 Task: Look for gluten-free products in the category "Pinot Grigio".
Action: Mouse moved to (739, 258)
Screenshot: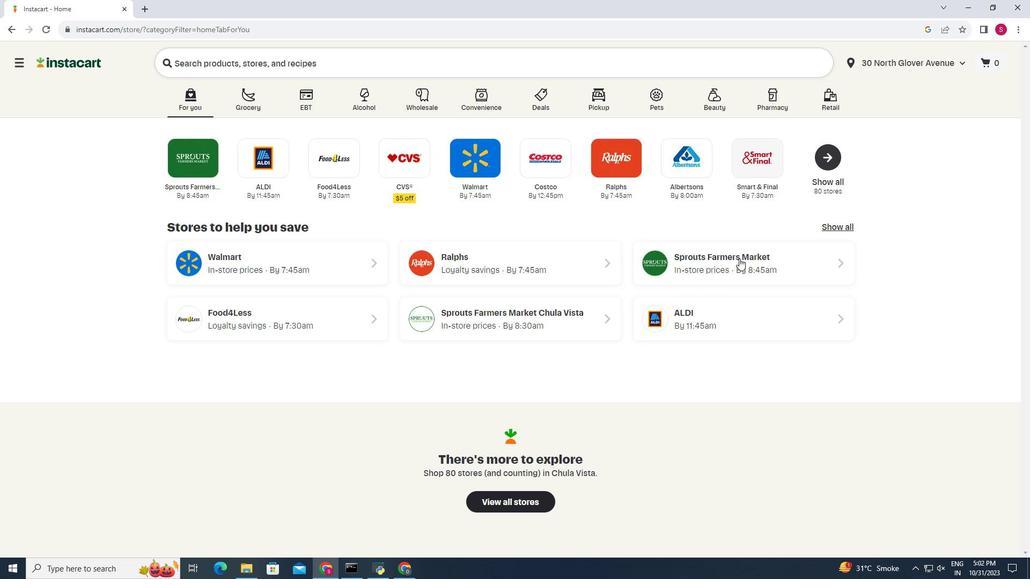 
Action: Mouse pressed left at (739, 258)
Screenshot: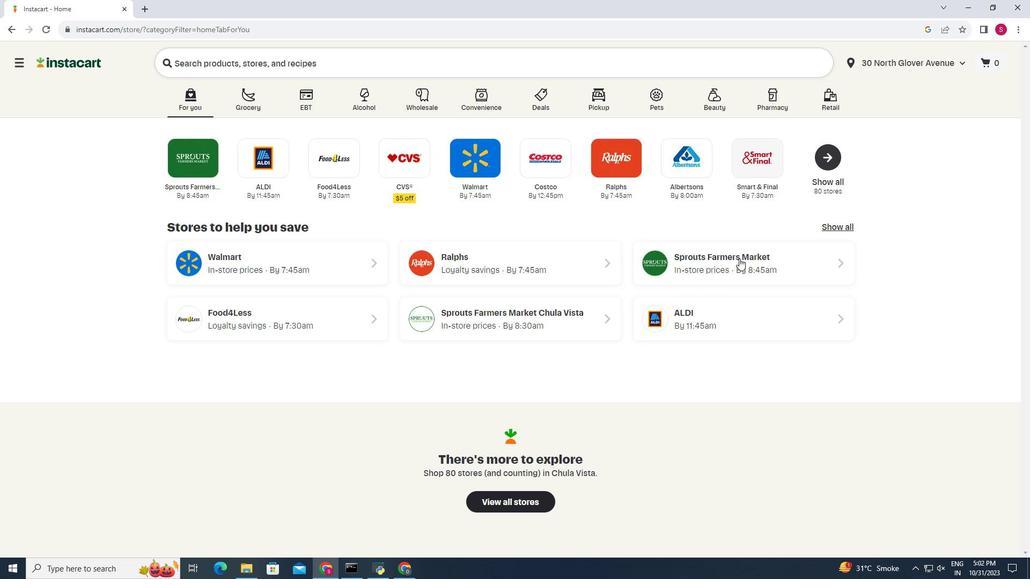 
Action: Mouse moved to (60, 513)
Screenshot: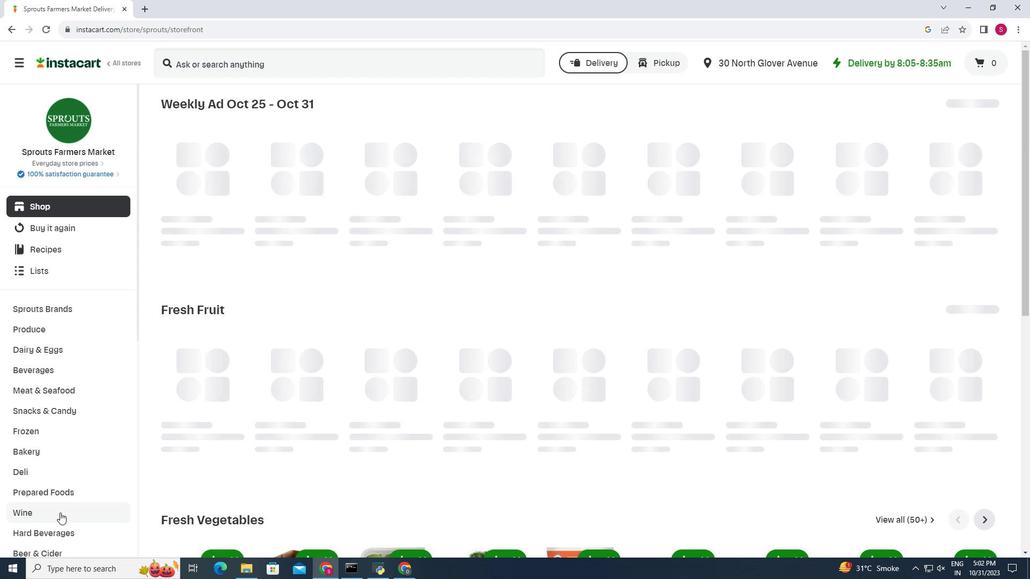 
Action: Mouse pressed left at (60, 513)
Screenshot: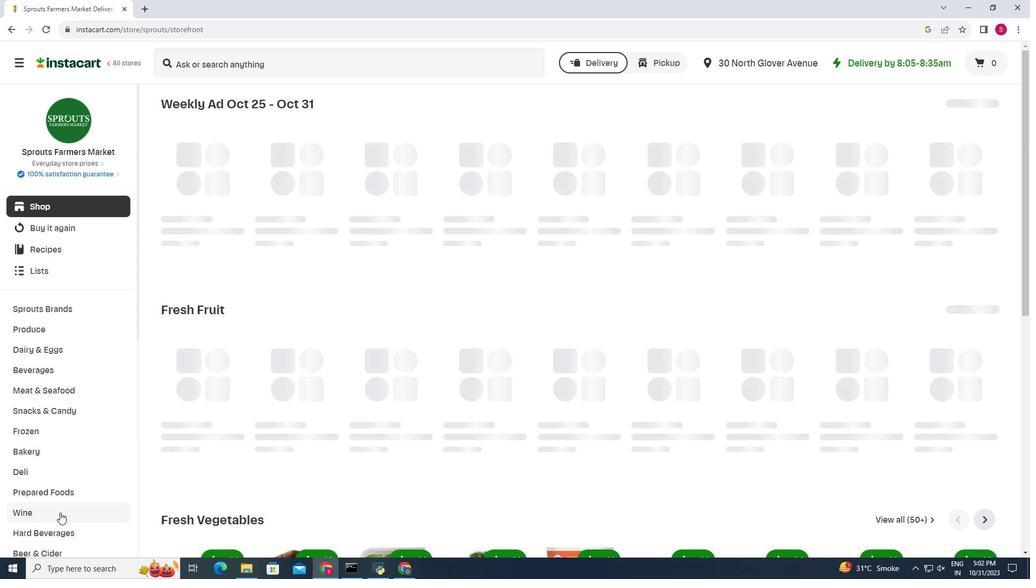 
Action: Mouse moved to (291, 133)
Screenshot: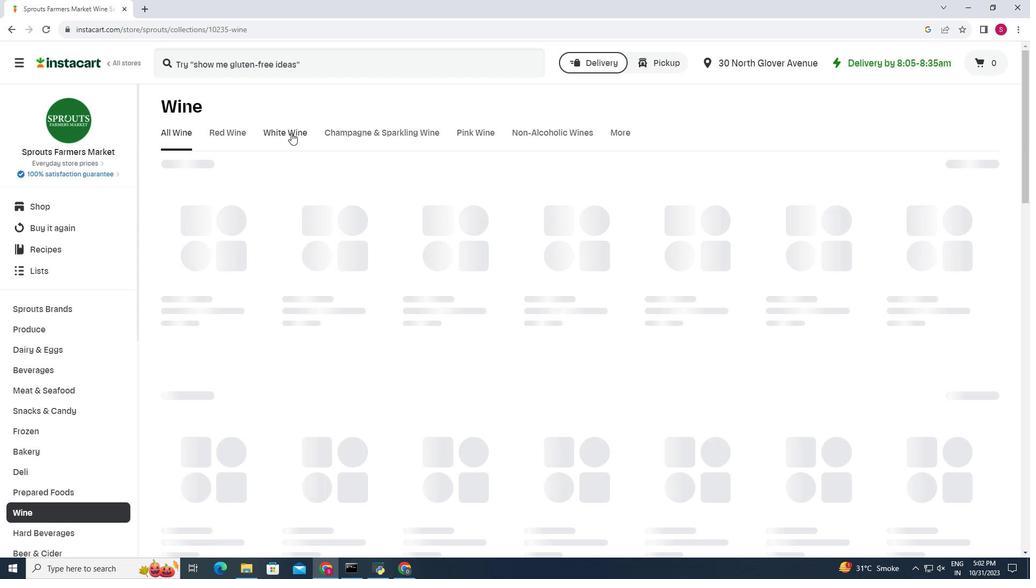 
Action: Mouse pressed left at (291, 133)
Screenshot: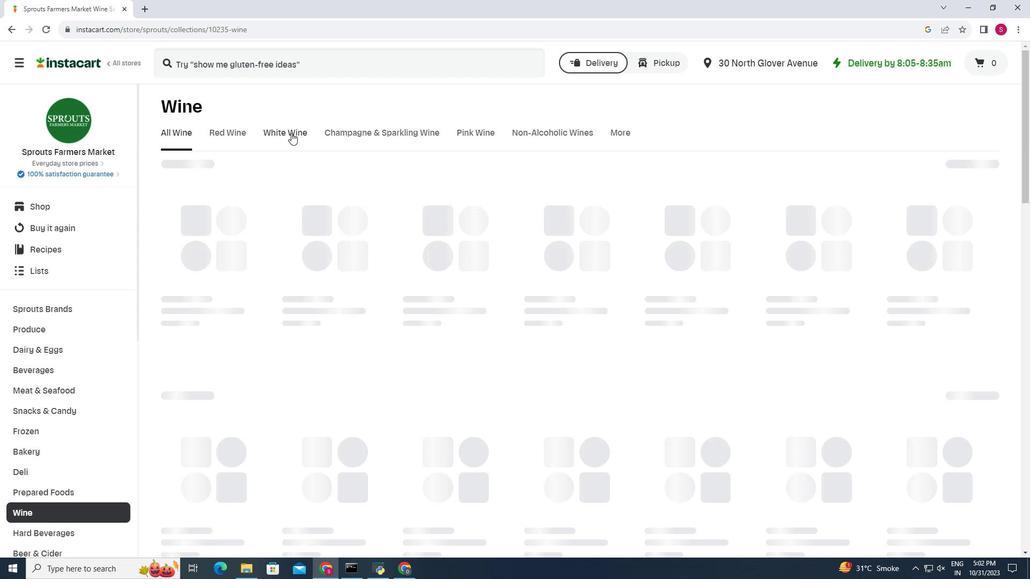 
Action: Mouse moved to (454, 177)
Screenshot: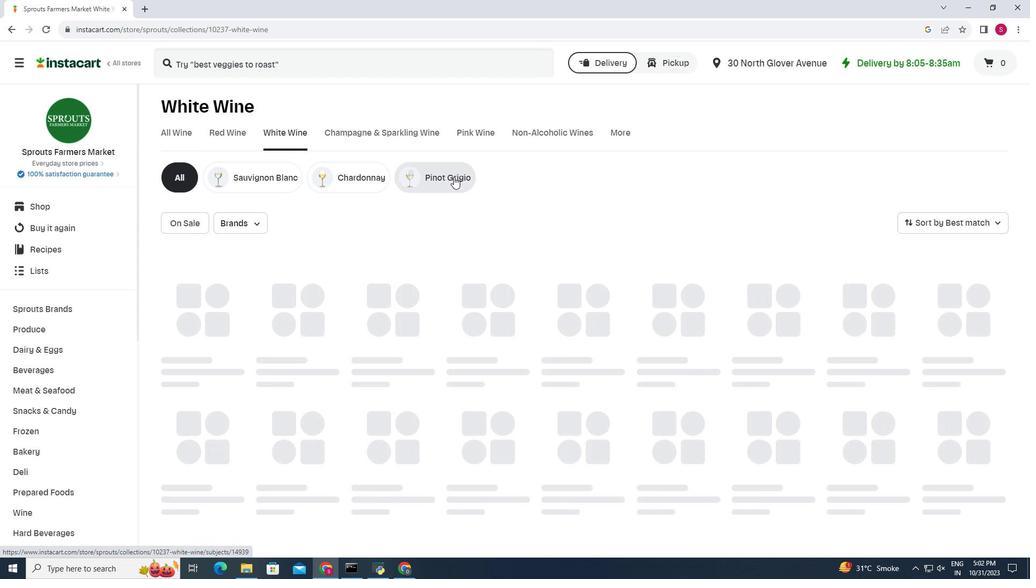 
Action: Mouse pressed left at (454, 177)
Screenshot: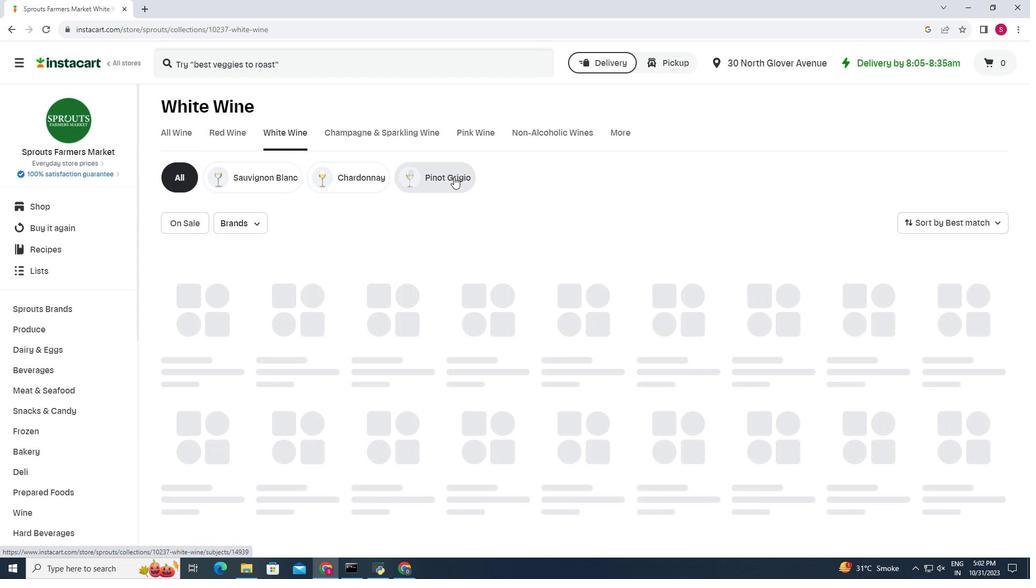 
Action: Mouse moved to (475, 212)
Screenshot: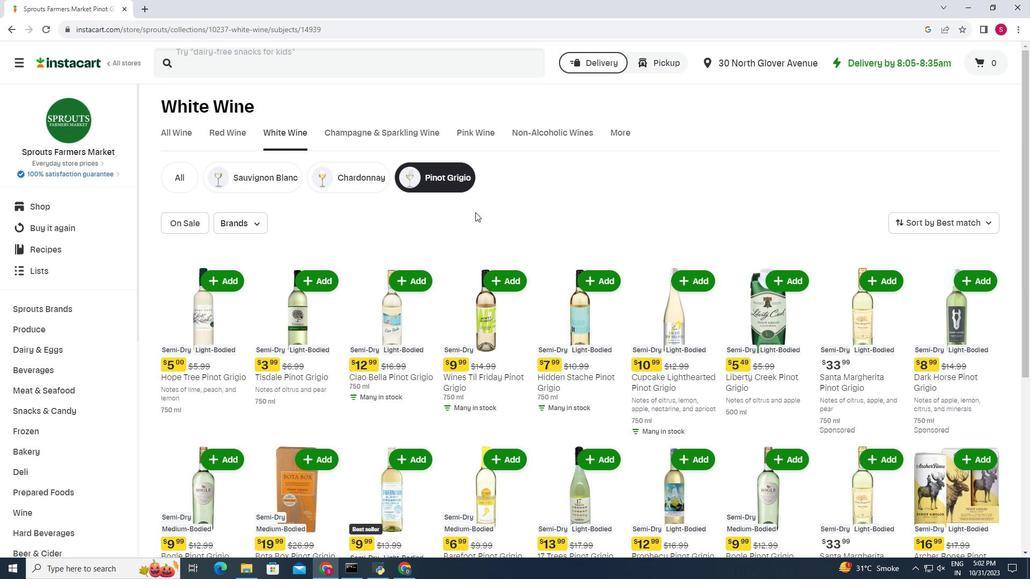 
Action: Mouse scrolled (475, 212) with delta (0, 0)
Screenshot: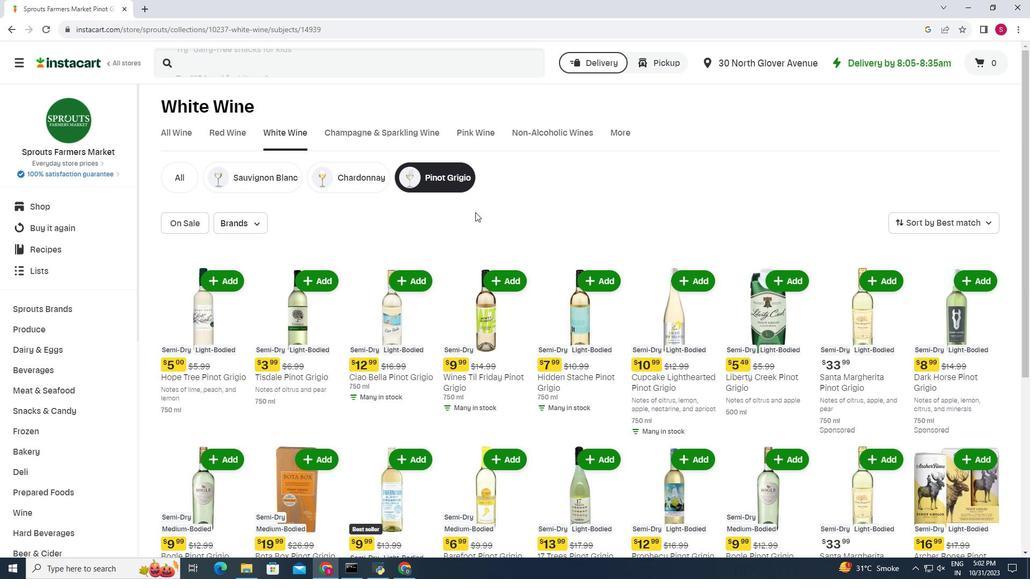 
Action: Mouse scrolled (475, 212) with delta (0, 0)
Screenshot: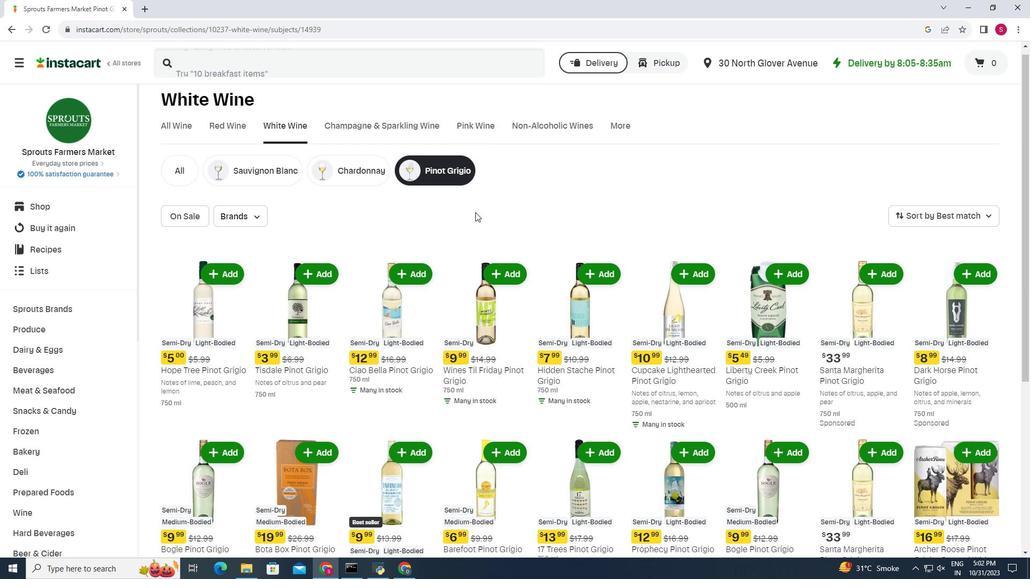 
Action: Mouse scrolled (475, 212) with delta (0, 0)
Screenshot: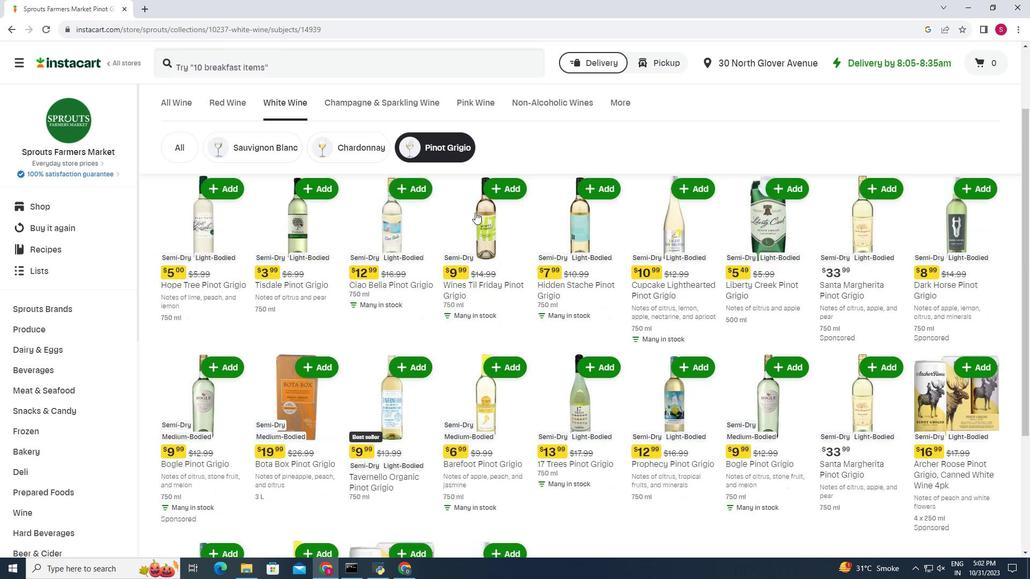 
Action: Mouse scrolled (475, 212) with delta (0, 0)
Screenshot: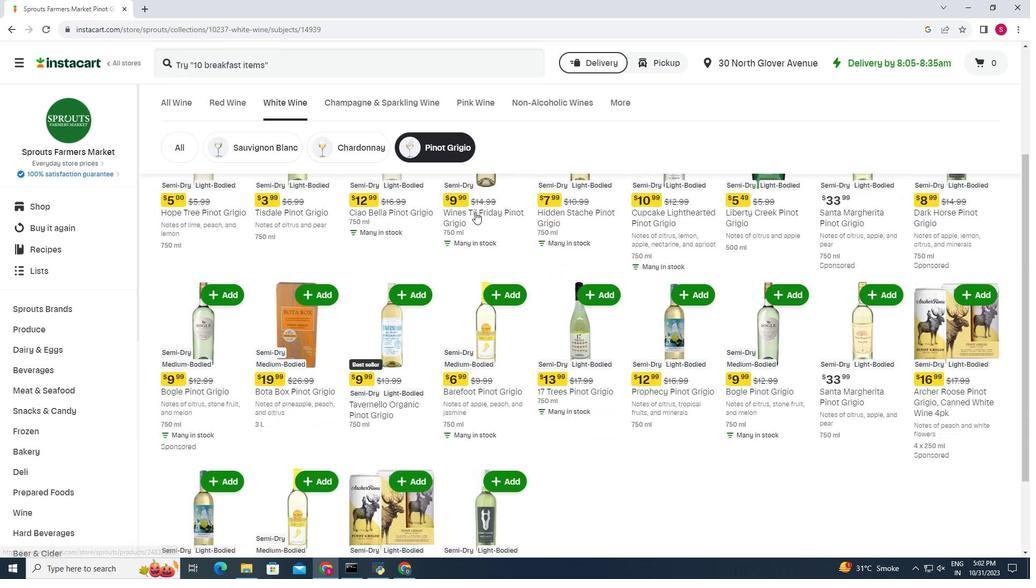 
Action: Mouse scrolled (475, 212) with delta (0, 0)
Screenshot: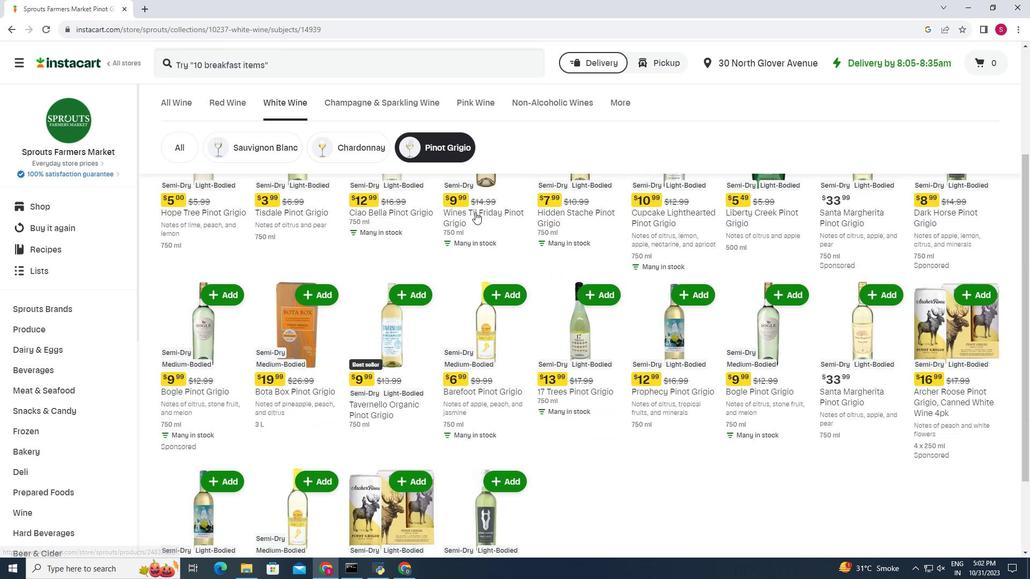 
